 Task: Select the severity option in the sort order.
Action: Mouse moved to (15, 679)
Screenshot: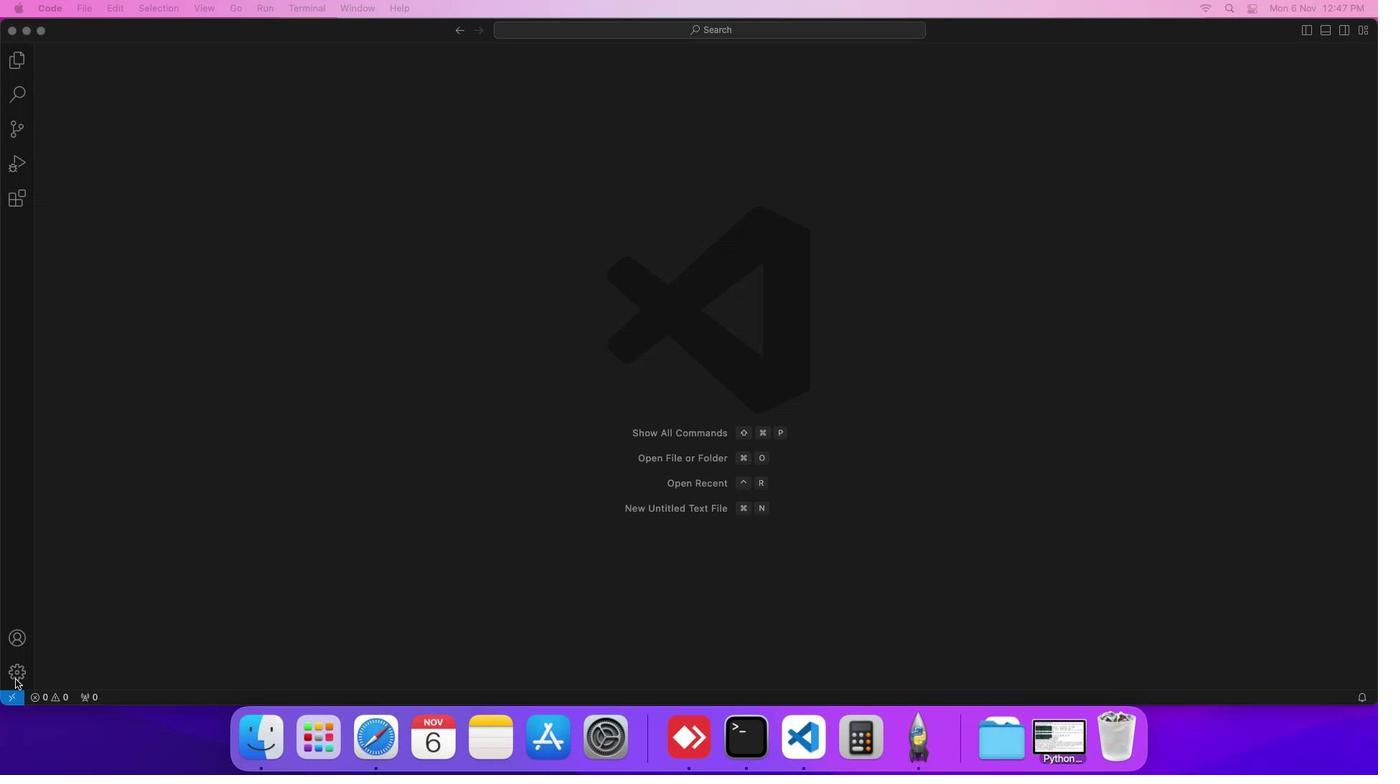 
Action: Mouse pressed left at (15, 679)
Screenshot: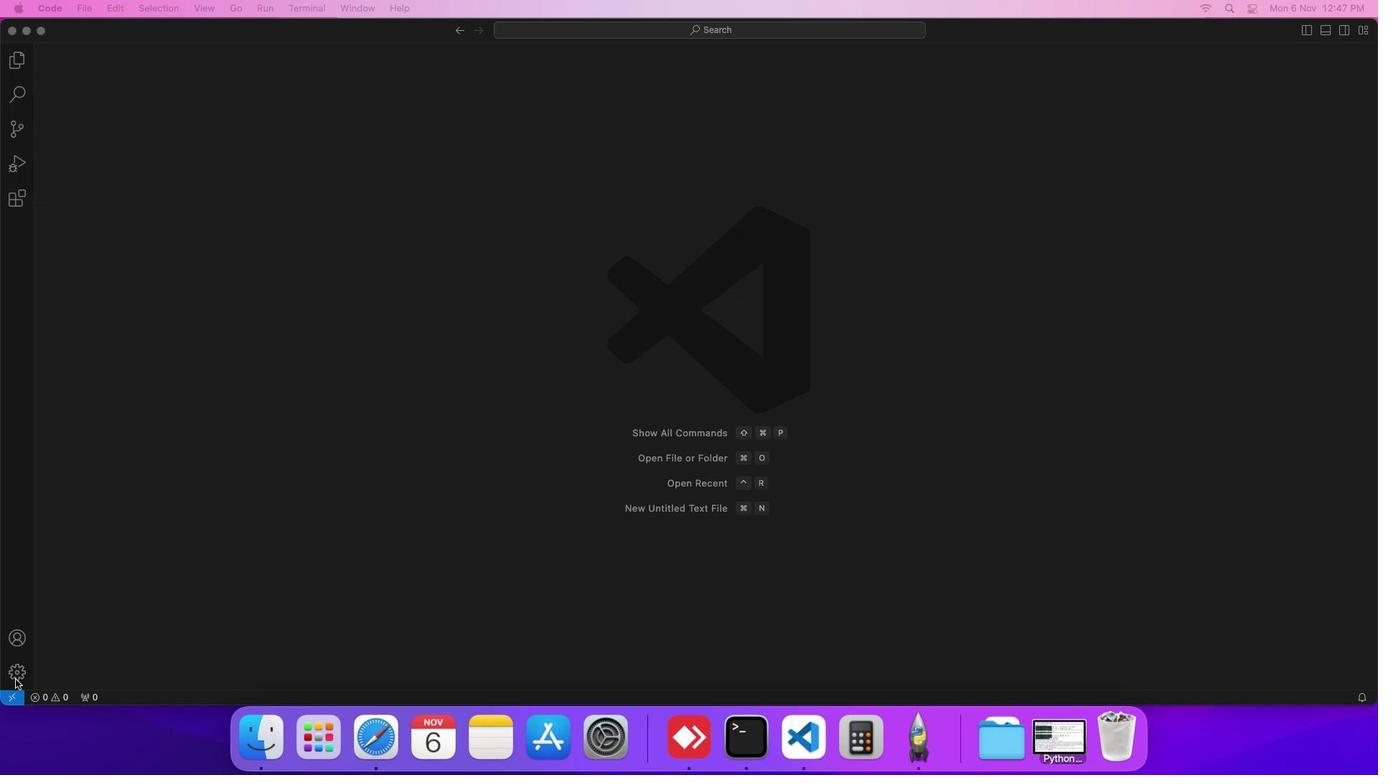 
Action: Mouse moved to (55, 556)
Screenshot: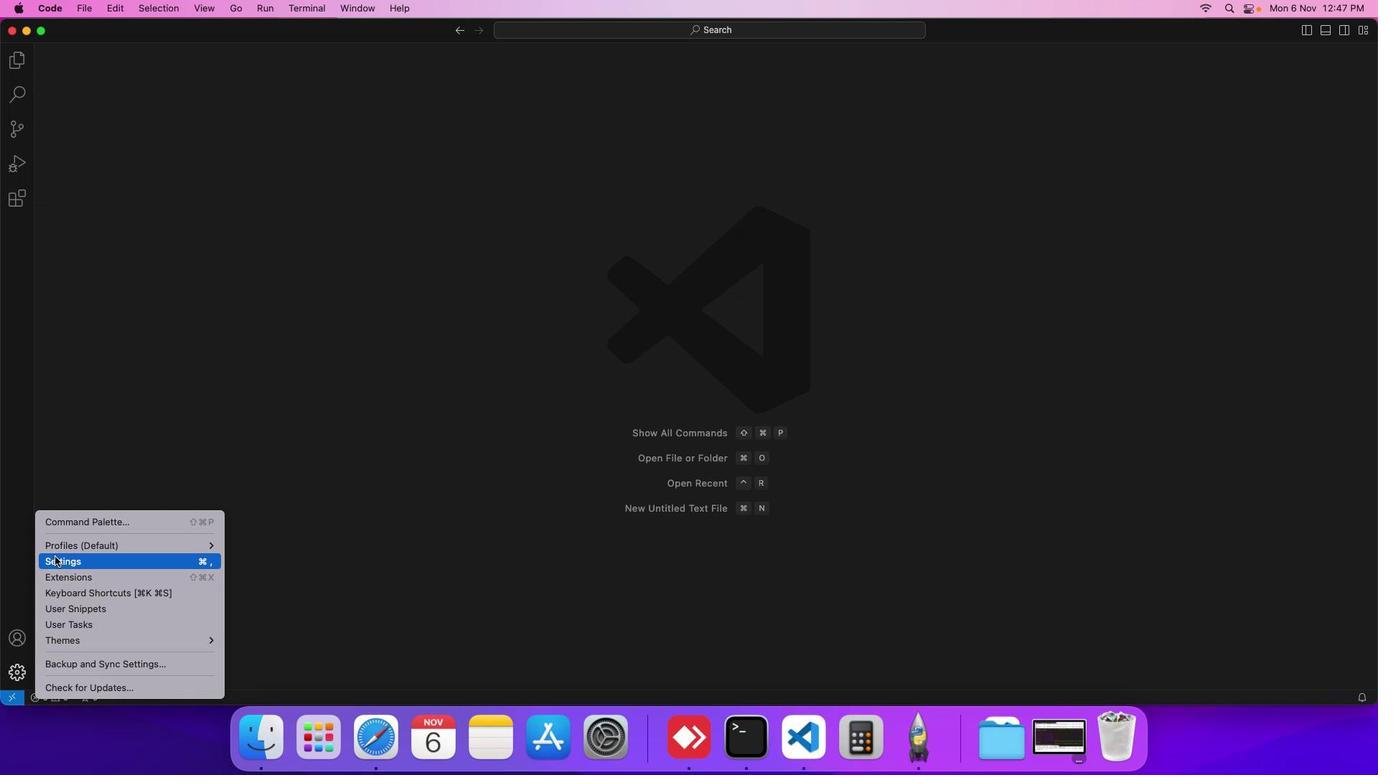 
Action: Mouse pressed left at (55, 556)
Screenshot: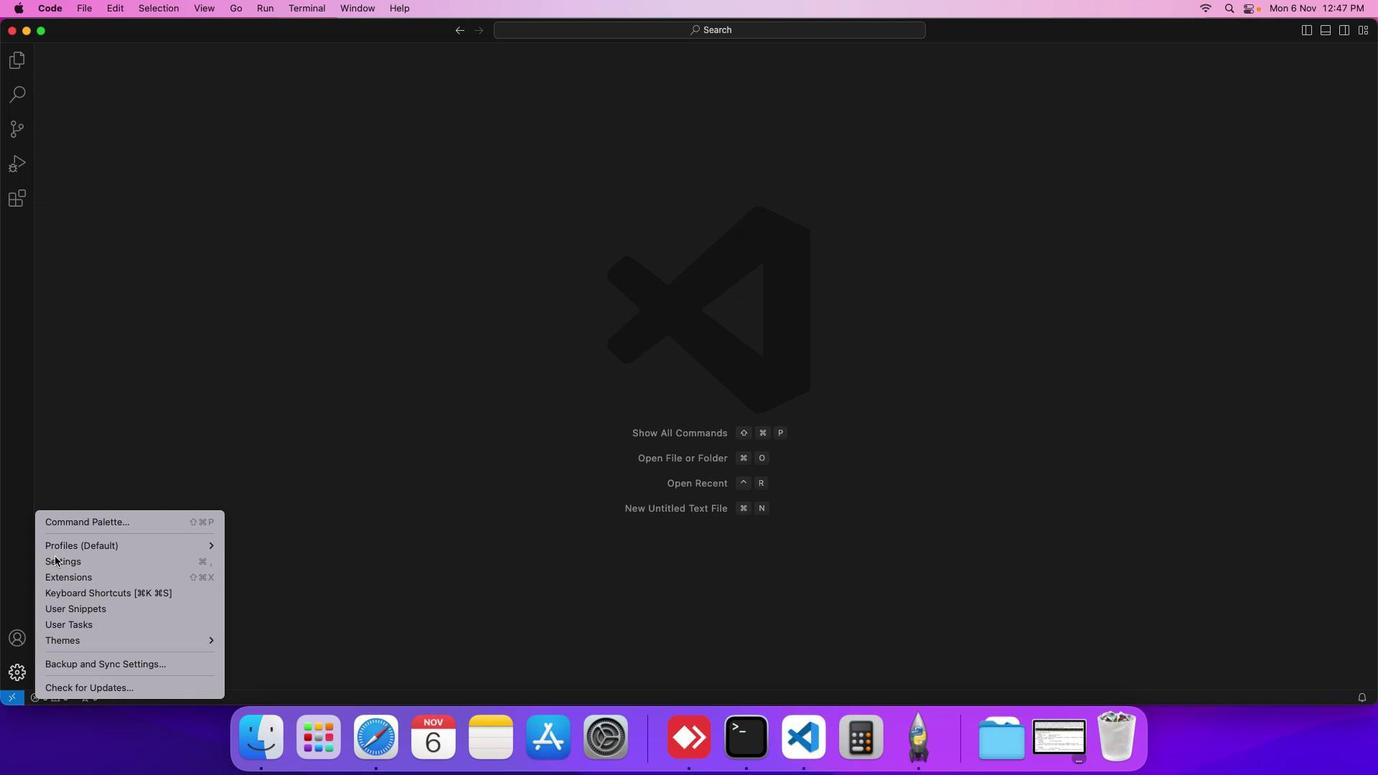 
Action: Mouse moved to (321, 214)
Screenshot: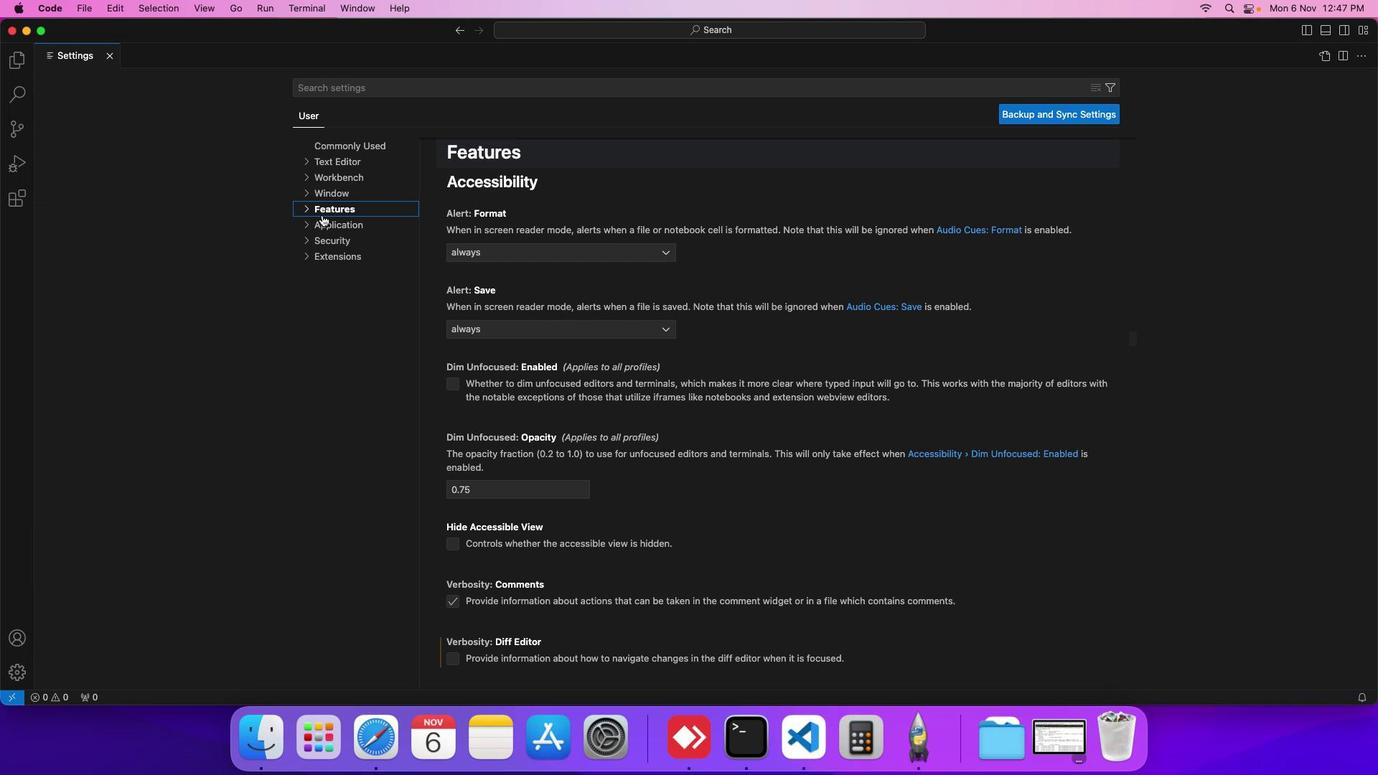 
Action: Mouse pressed left at (321, 214)
Screenshot: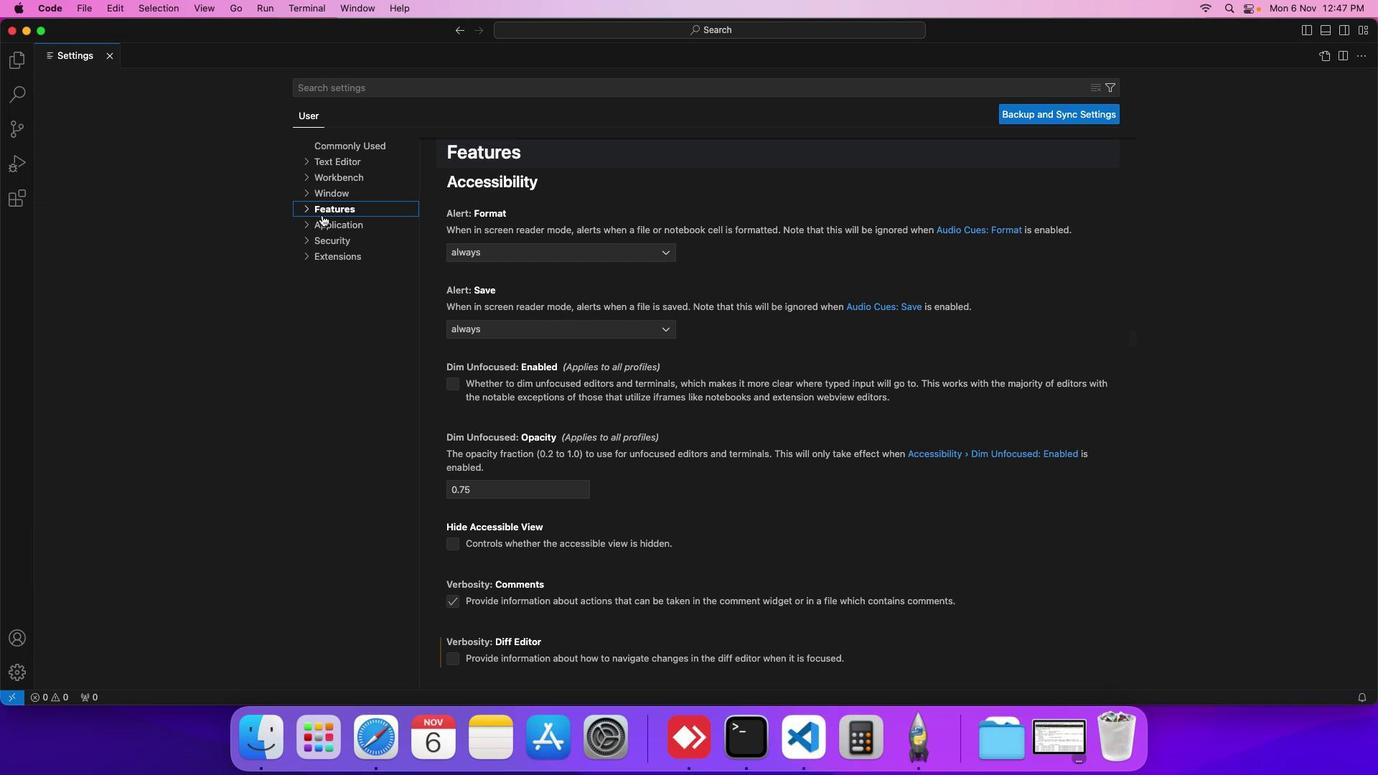 
Action: Mouse moved to (336, 372)
Screenshot: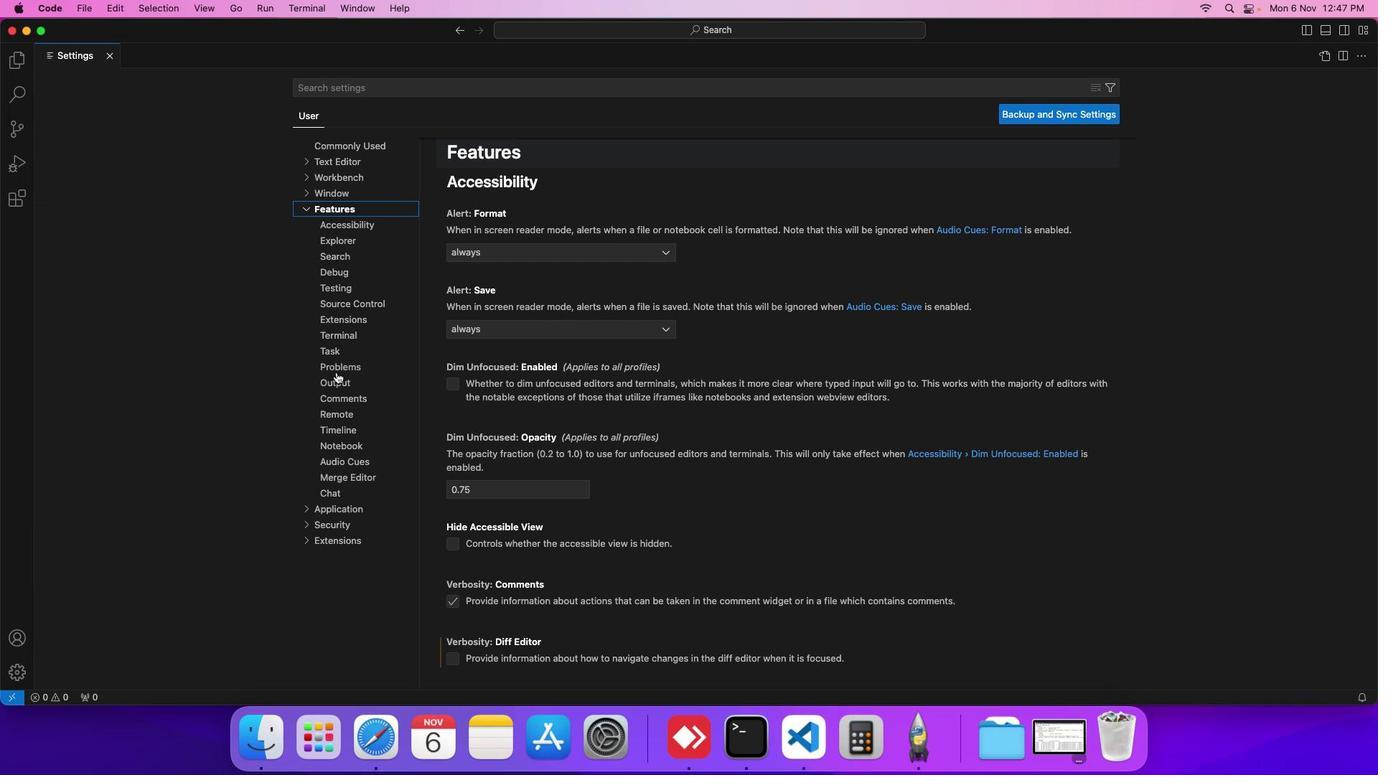 
Action: Mouse pressed left at (336, 372)
Screenshot: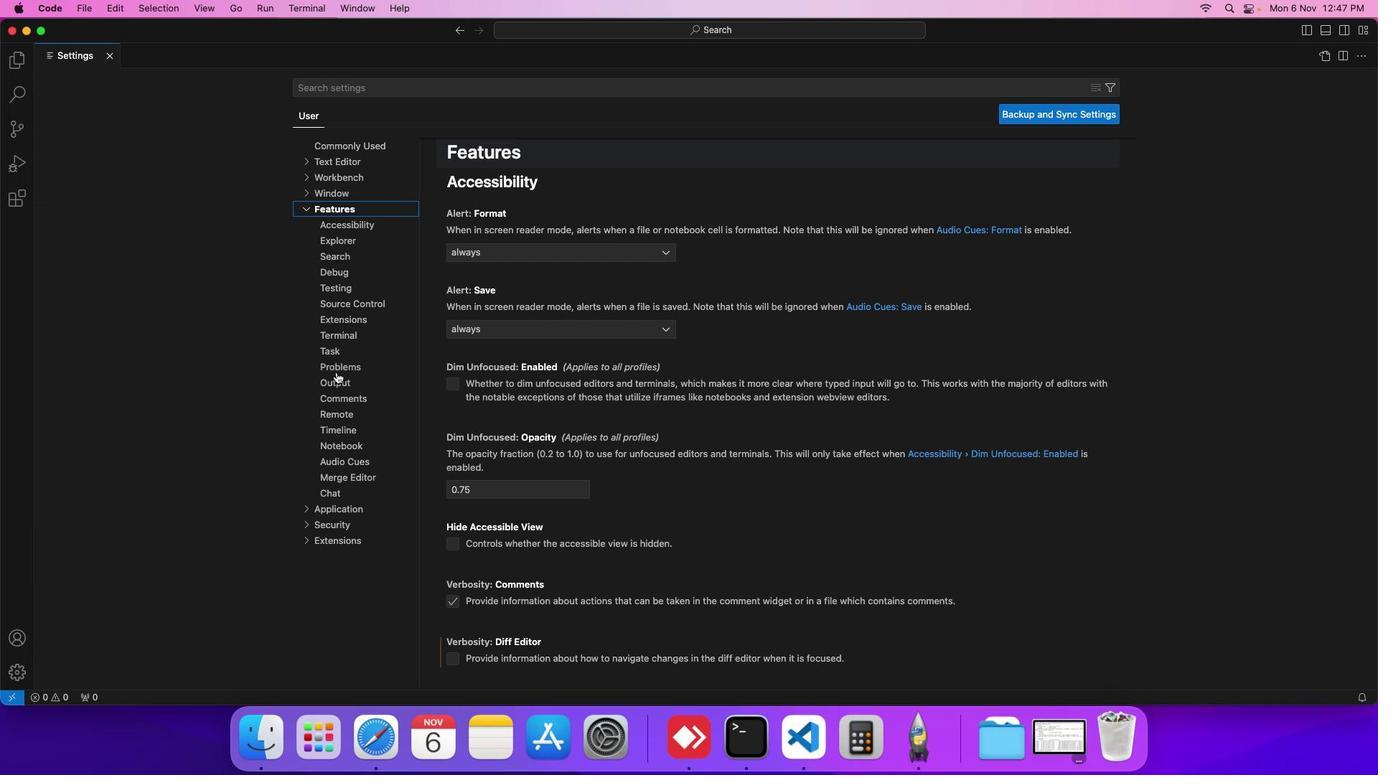 
Action: Mouse moved to (553, 470)
Screenshot: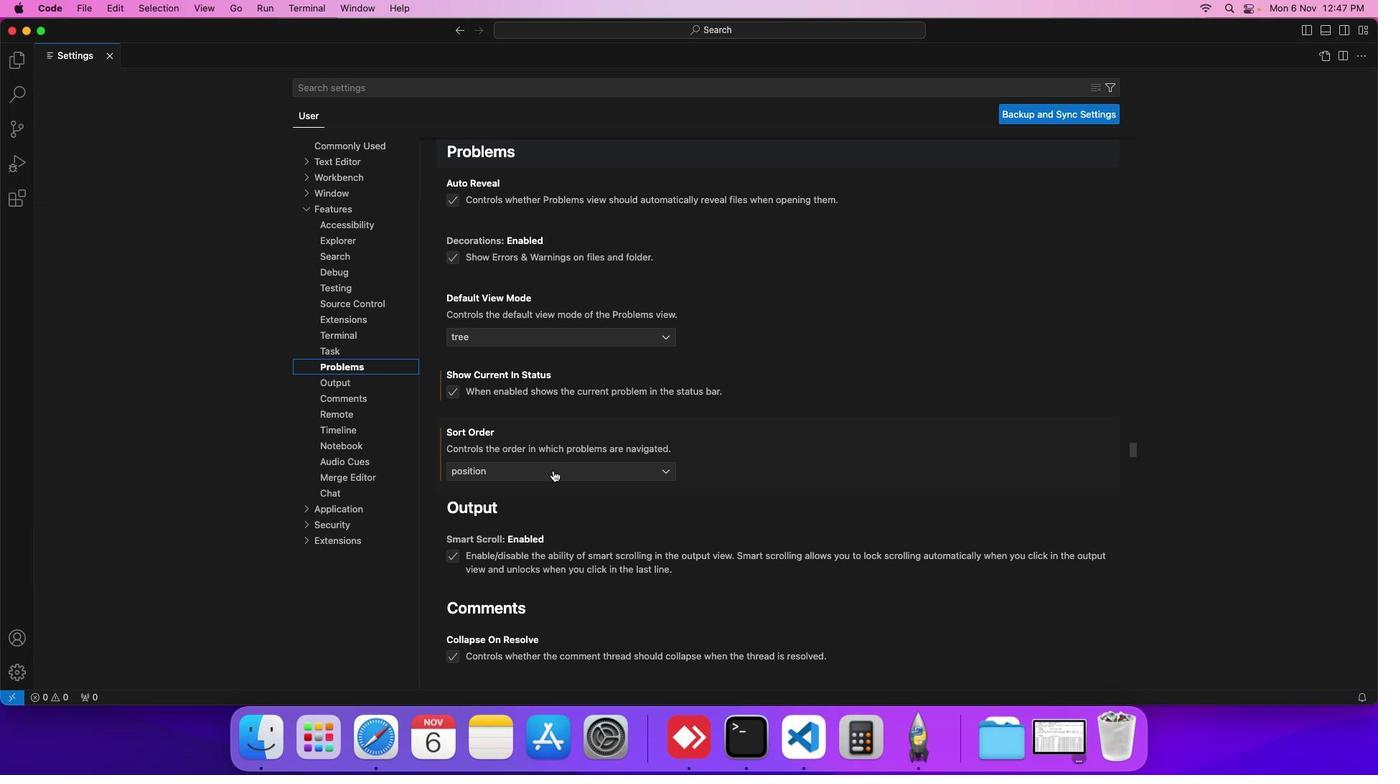 
Action: Mouse pressed left at (553, 470)
Screenshot: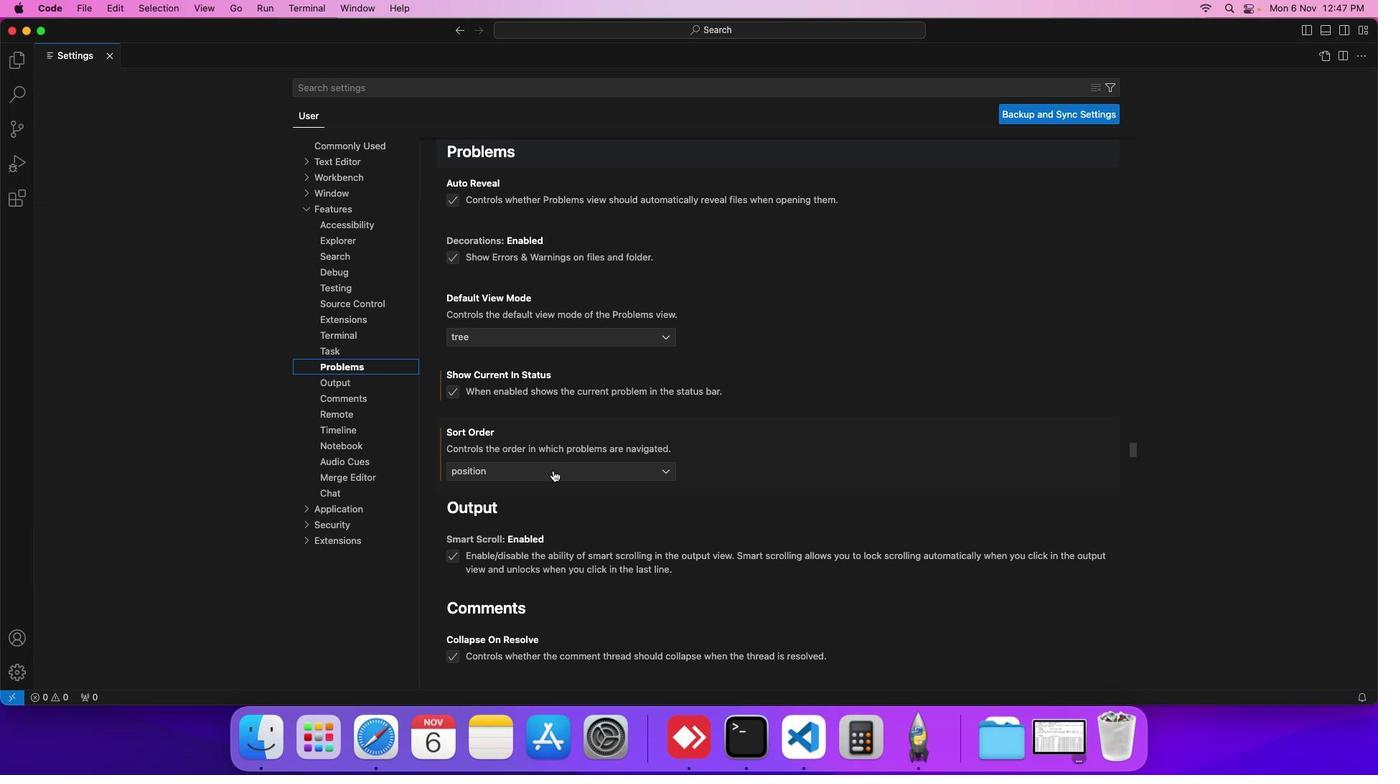 
Action: Mouse moved to (542, 490)
Screenshot: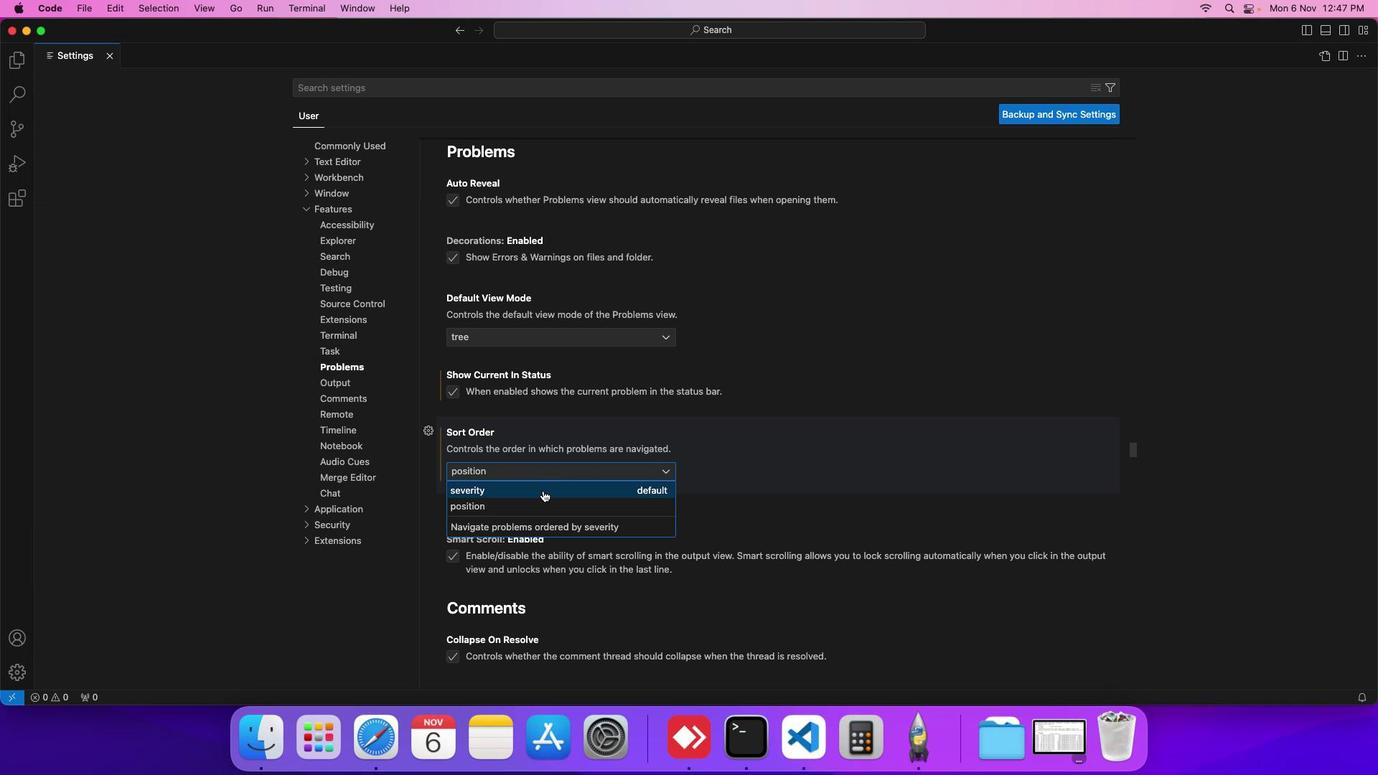 
Action: Mouse pressed left at (542, 490)
Screenshot: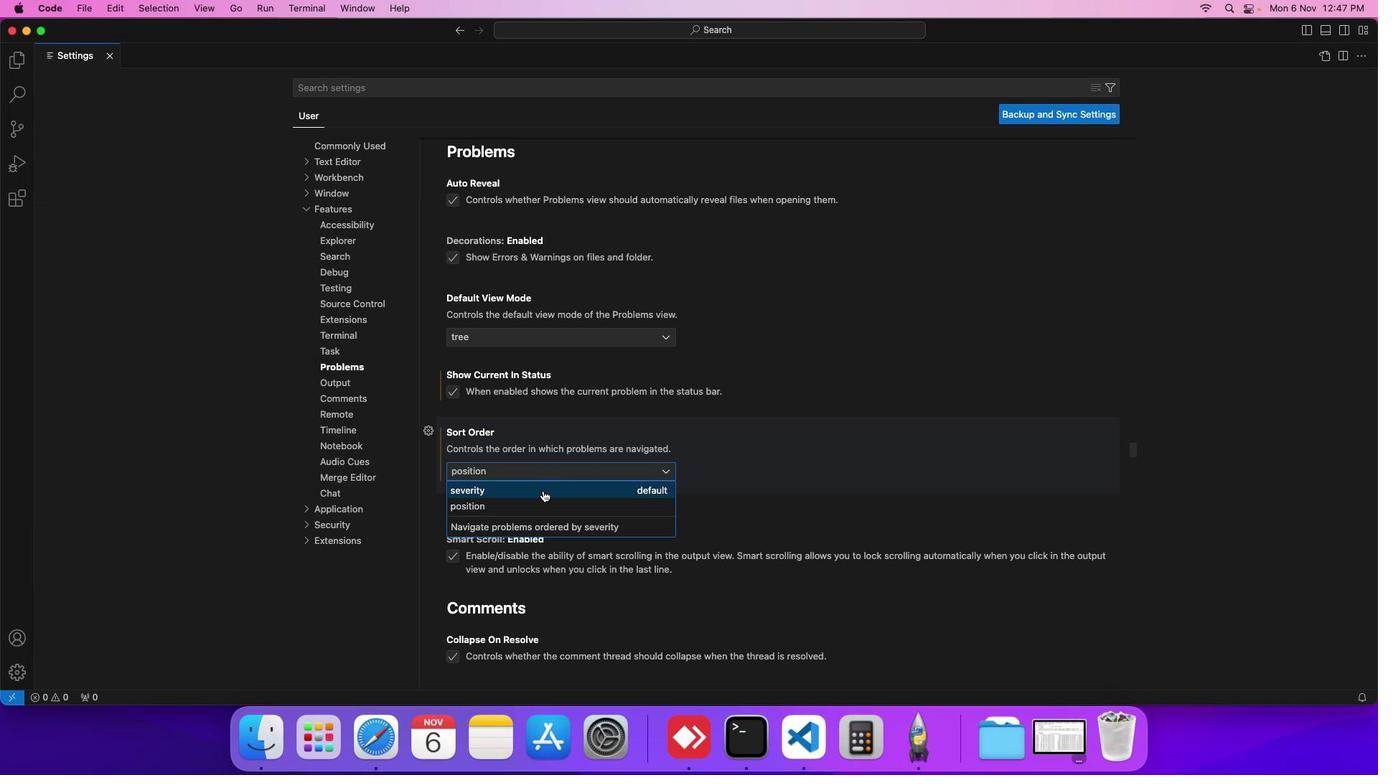 
